 Task: Add Blue Label titled Label0046 to Card Card0046 in Board Board0042 in Workspace Development in Trello
Action: Mouse moved to (627, 92)
Screenshot: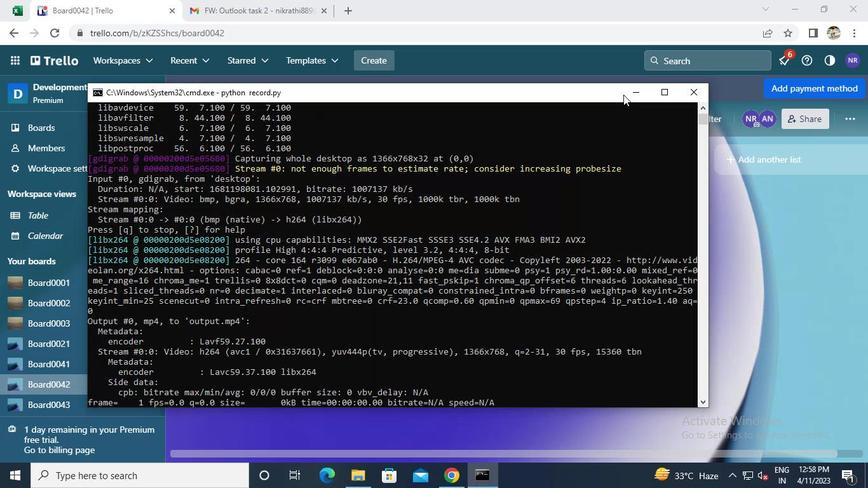 
Action: Mouse pressed left at (627, 92)
Screenshot: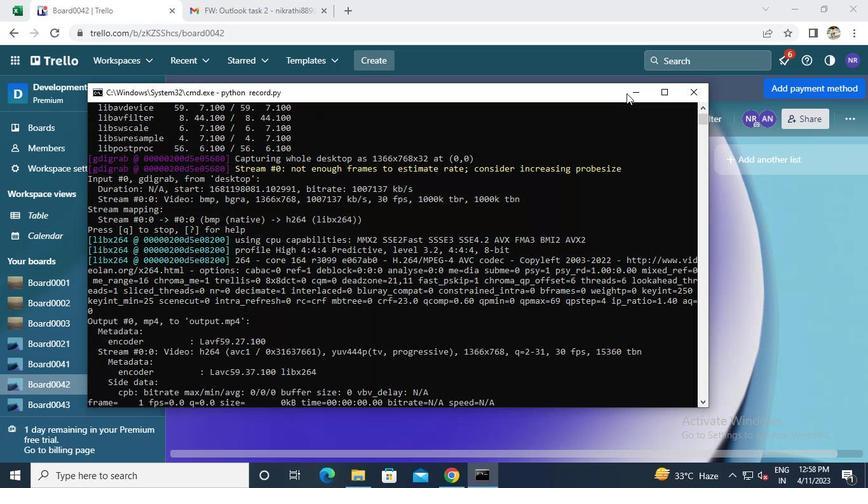 
Action: Mouse moved to (331, 256)
Screenshot: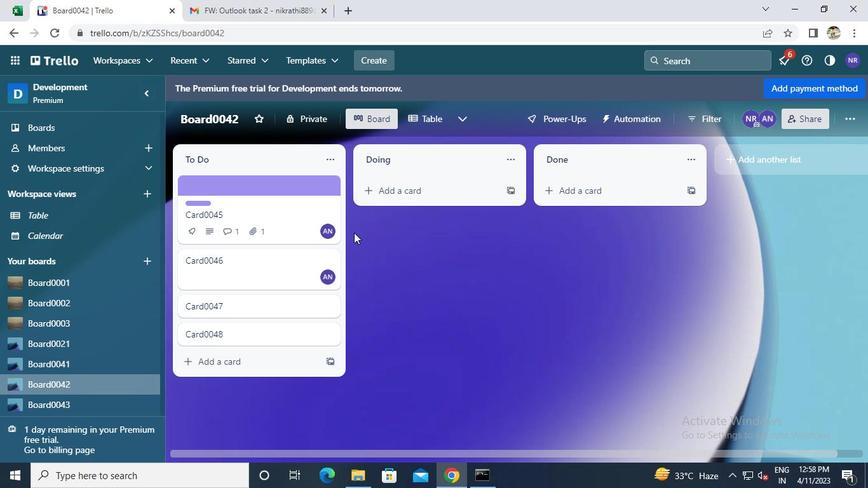 
Action: Mouse pressed left at (331, 256)
Screenshot: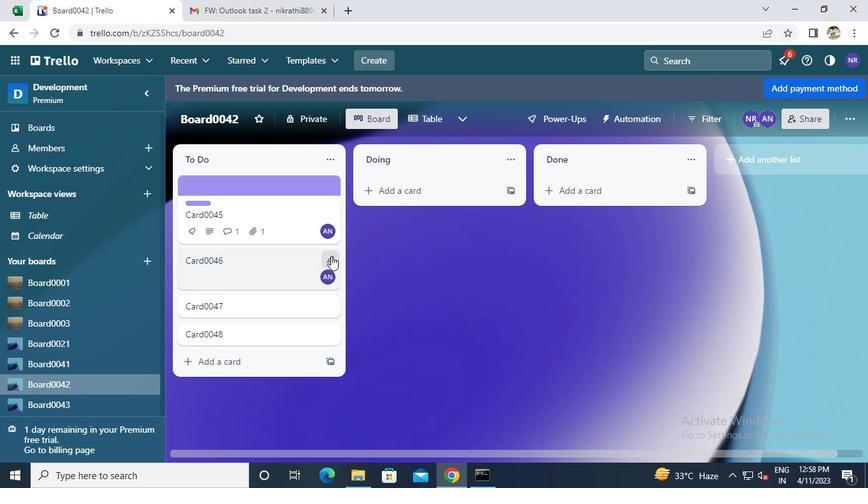 
Action: Mouse moved to (382, 278)
Screenshot: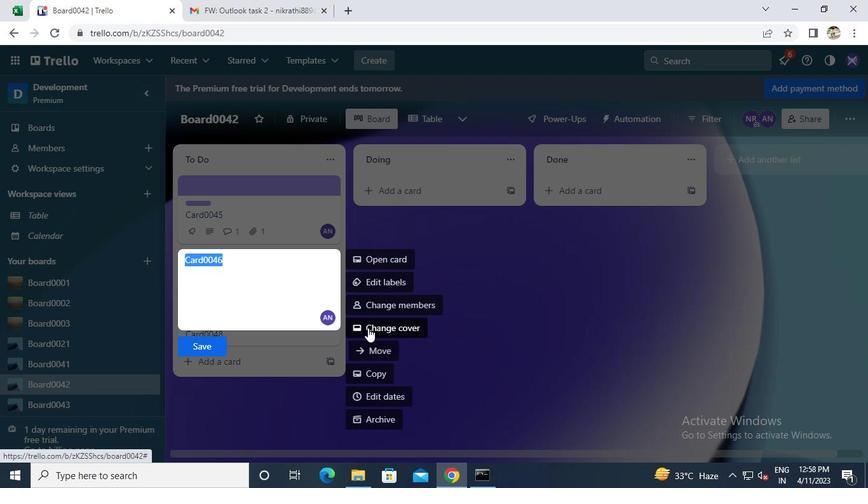 
Action: Mouse pressed left at (382, 278)
Screenshot: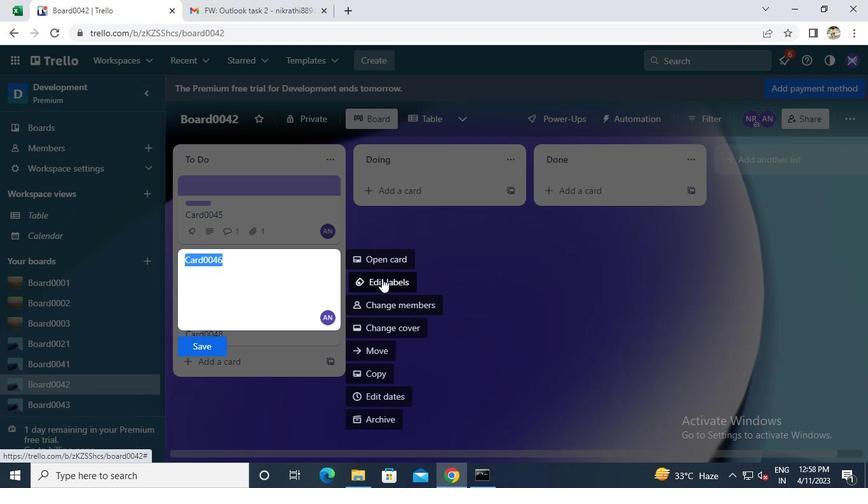
Action: Mouse moved to (399, 338)
Screenshot: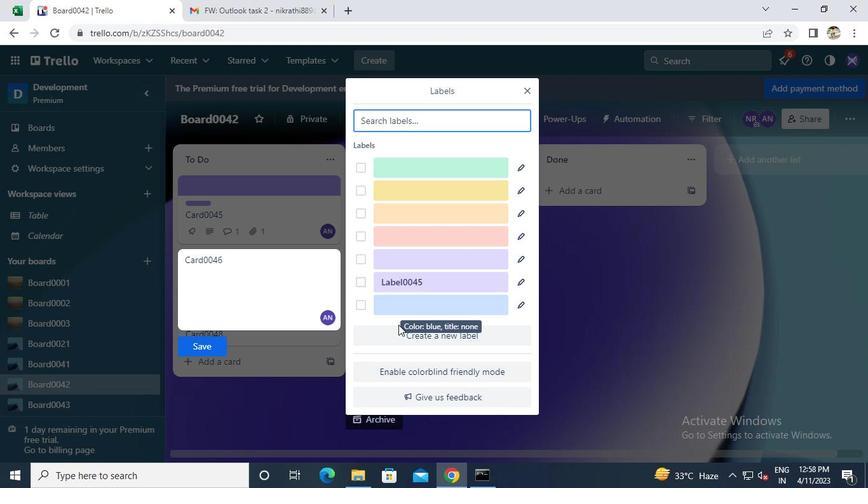 
Action: Mouse pressed left at (399, 338)
Screenshot: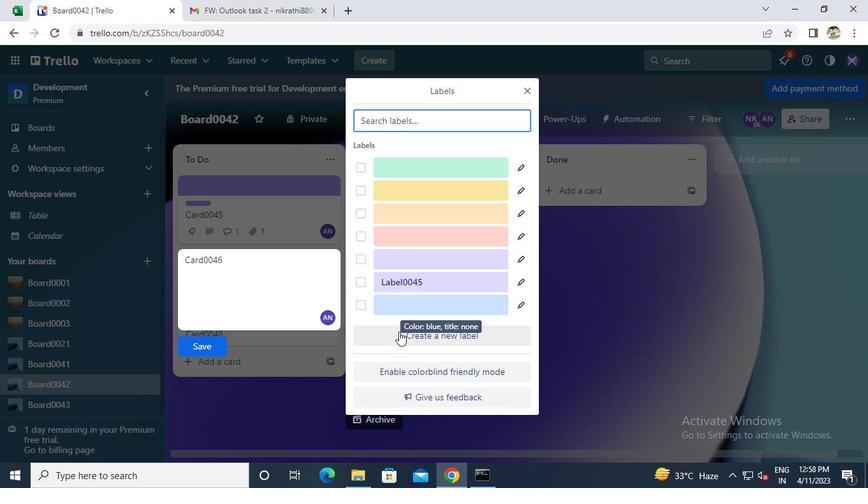 
Action: Mouse moved to (364, 373)
Screenshot: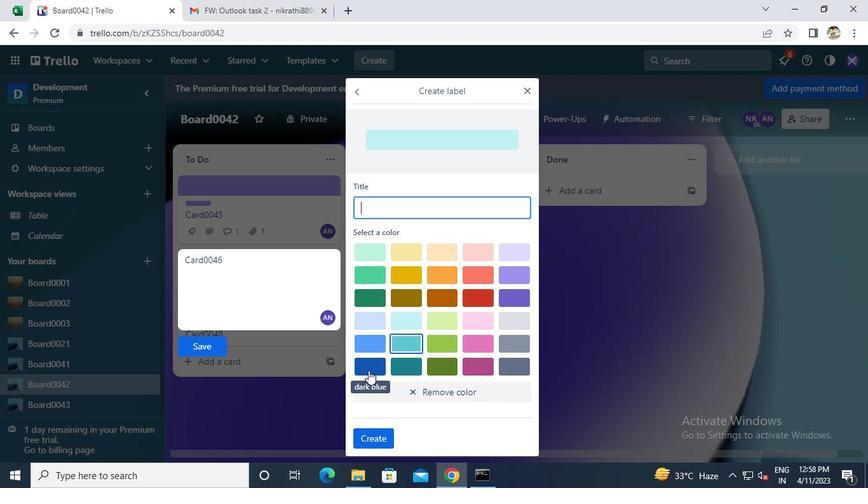 
Action: Mouse pressed left at (364, 373)
Screenshot: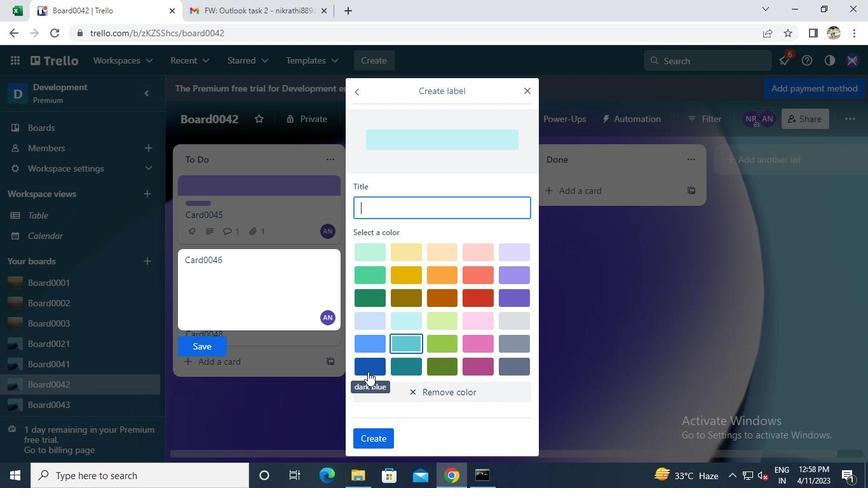 
Action: Mouse moved to (399, 212)
Screenshot: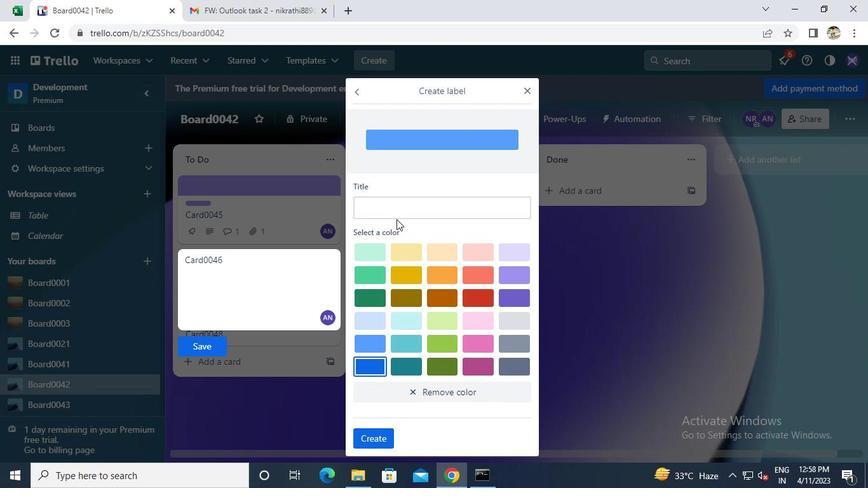 
Action: Mouse pressed left at (399, 212)
Screenshot: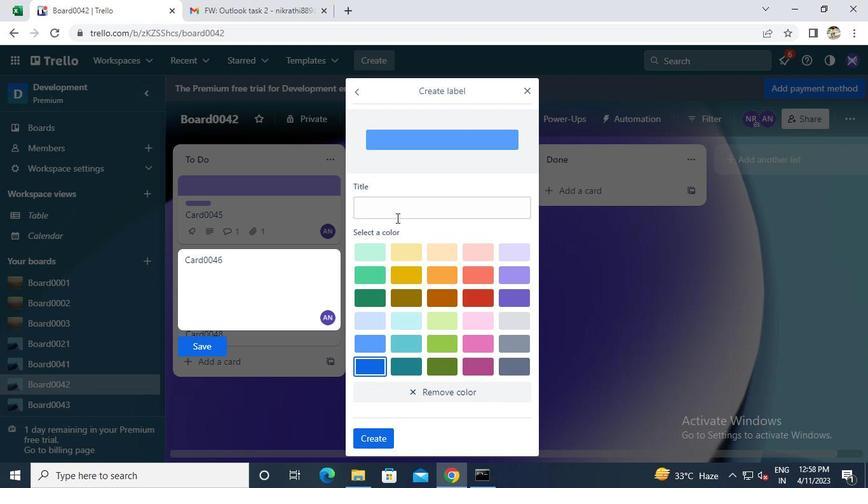 
Action: Mouse moved to (399, 212)
Screenshot: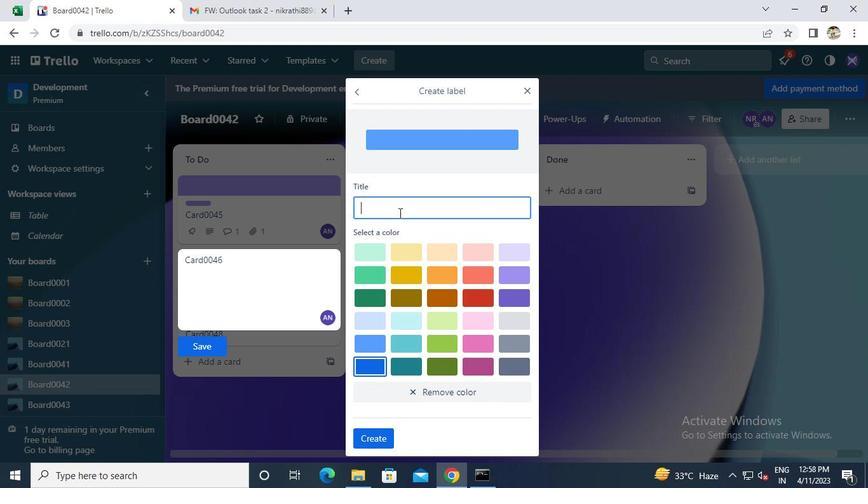 
Action: Keyboard Key.caps_lock
Screenshot: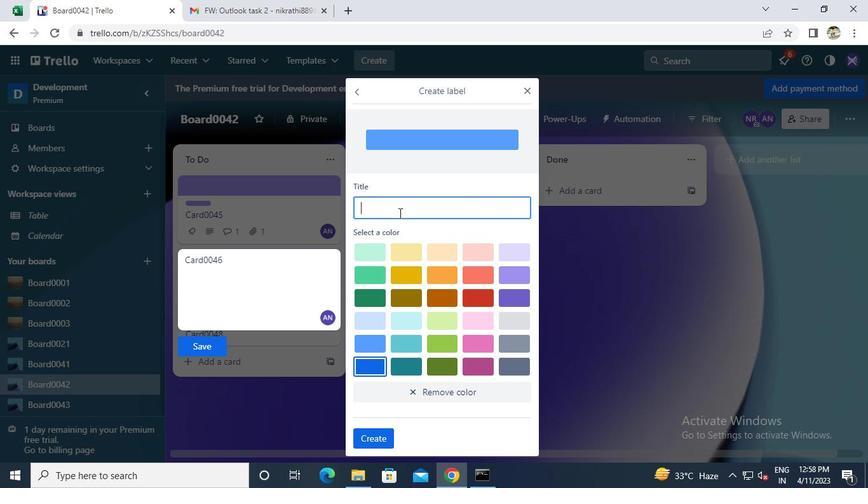 
Action: Keyboard l
Screenshot: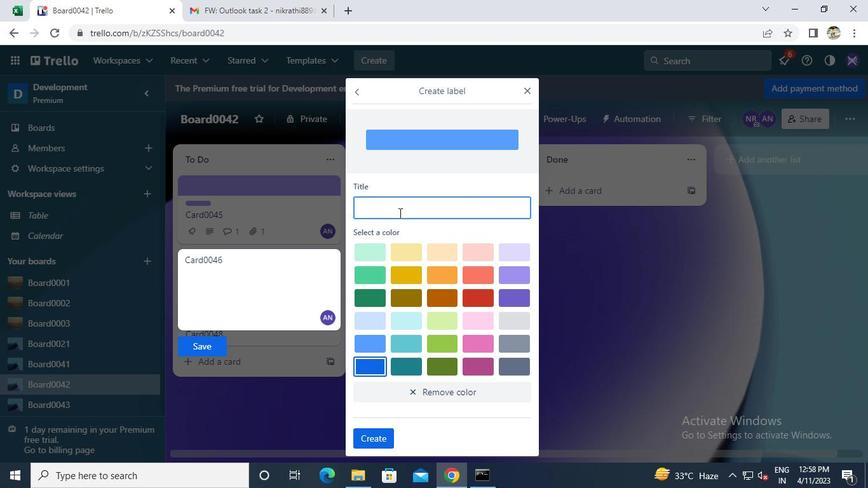 
Action: Keyboard Key.caps_lock
Screenshot: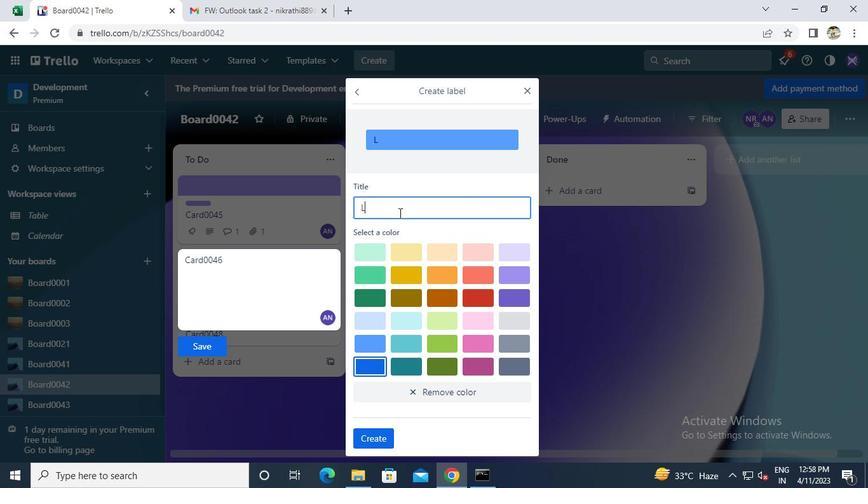 
Action: Keyboard a
Screenshot: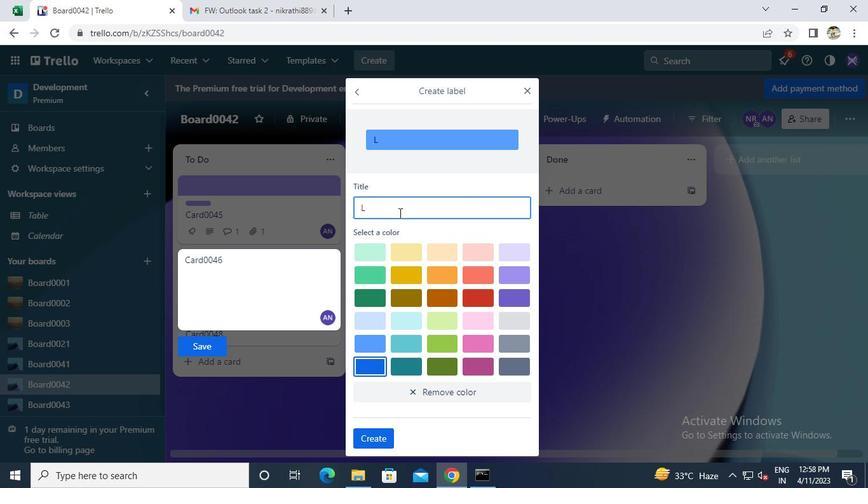 
Action: Keyboard b
Screenshot: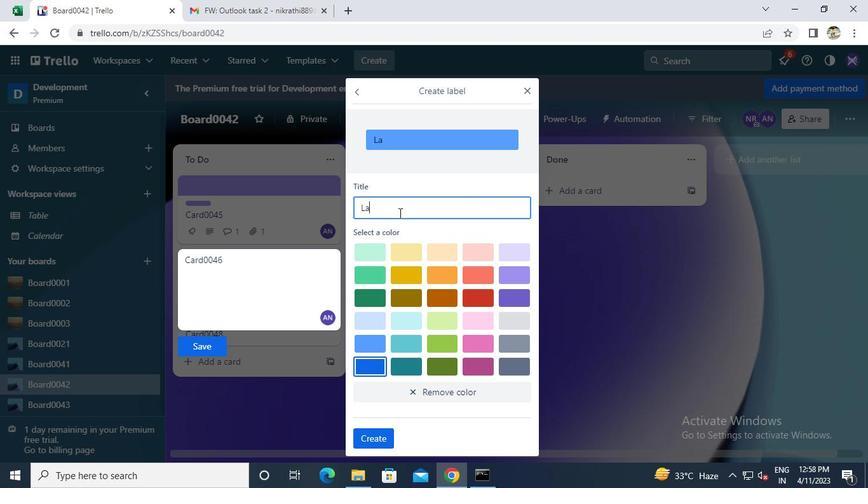
Action: Keyboard e
Screenshot: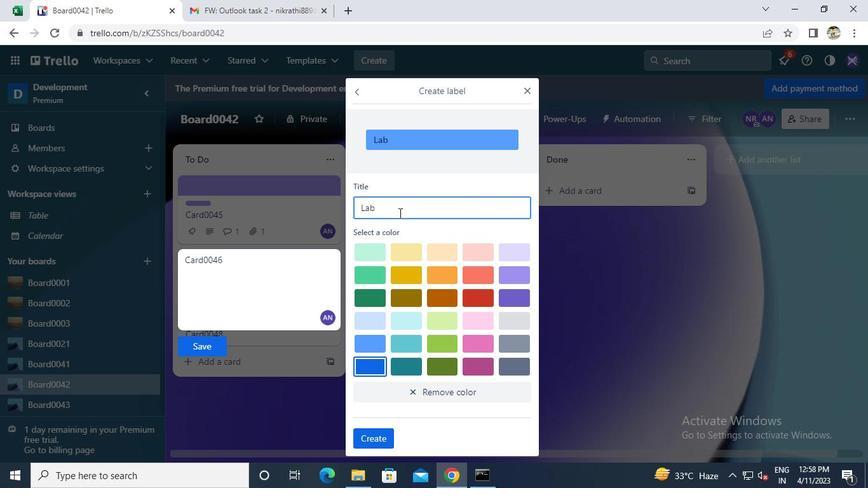 
Action: Keyboard l
Screenshot: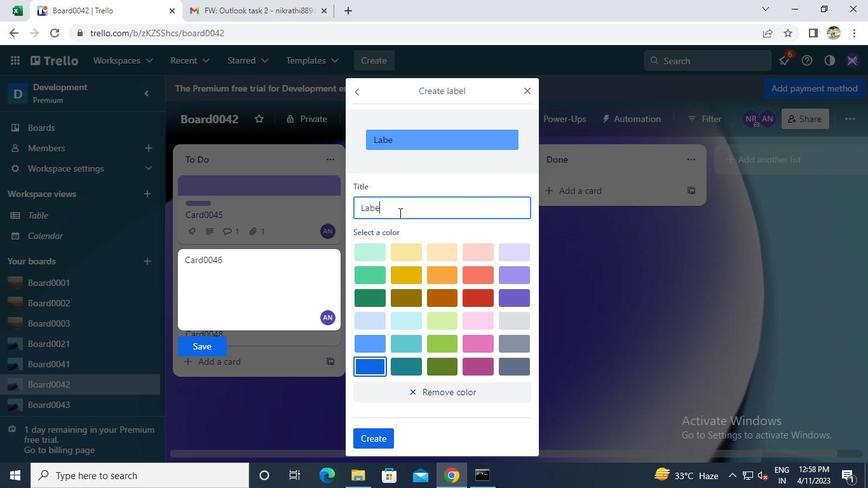 
Action: Keyboard 0
Screenshot: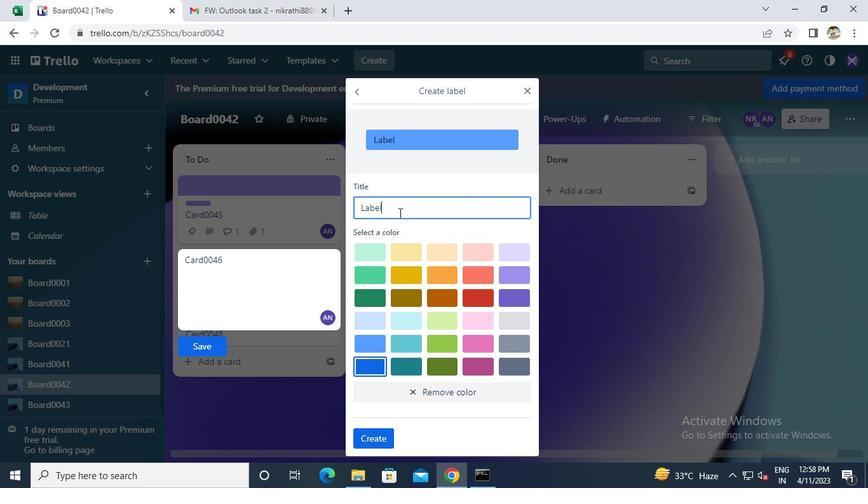 
Action: Keyboard 0
Screenshot: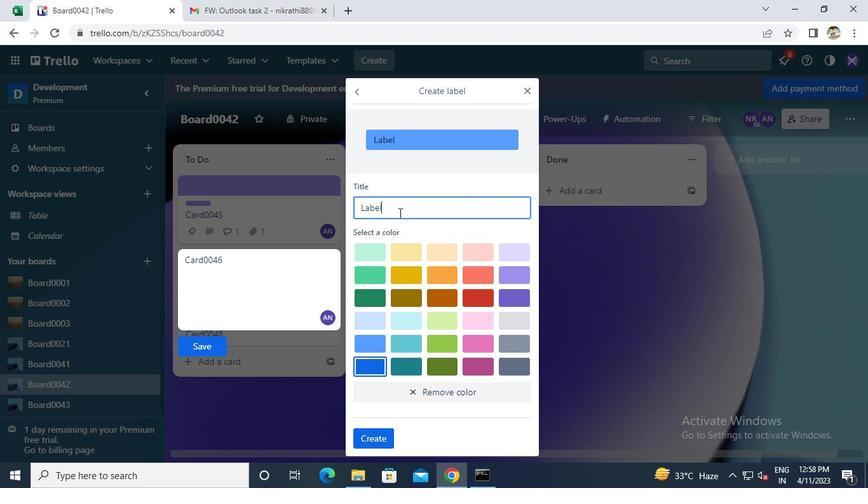 
Action: Keyboard 4
Screenshot: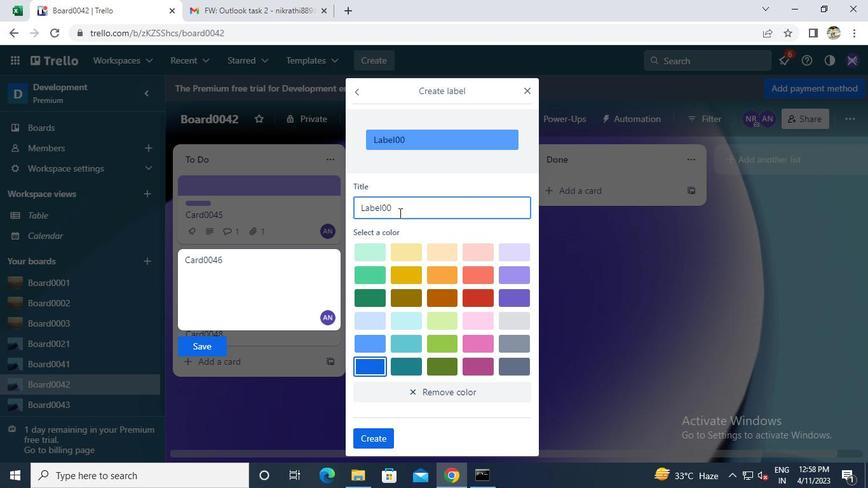 
Action: Keyboard 6
Screenshot: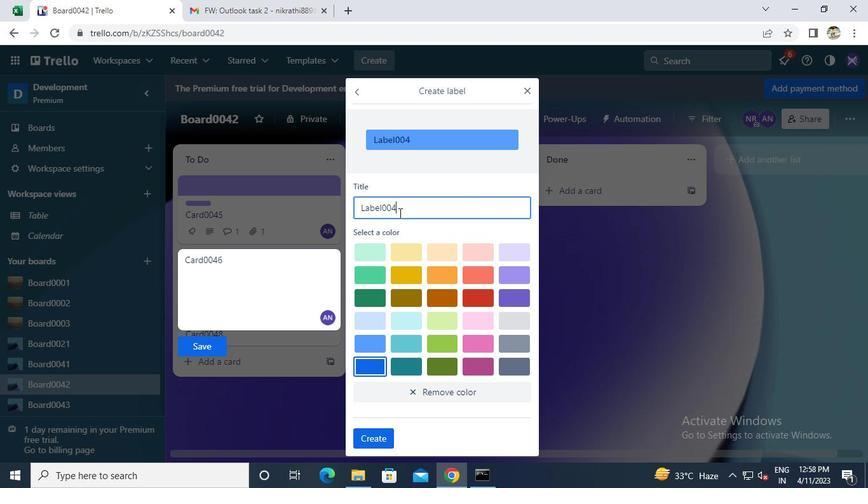 
Action: Mouse moved to (370, 431)
Screenshot: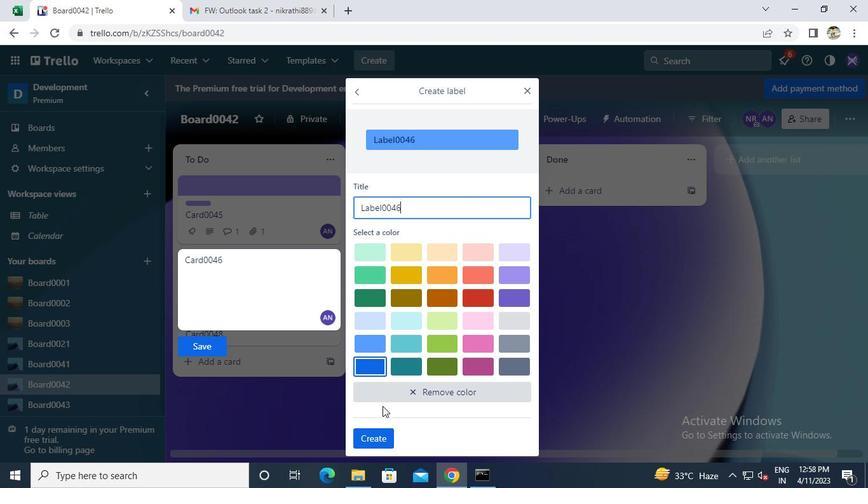 
Action: Mouse pressed left at (370, 431)
Screenshot: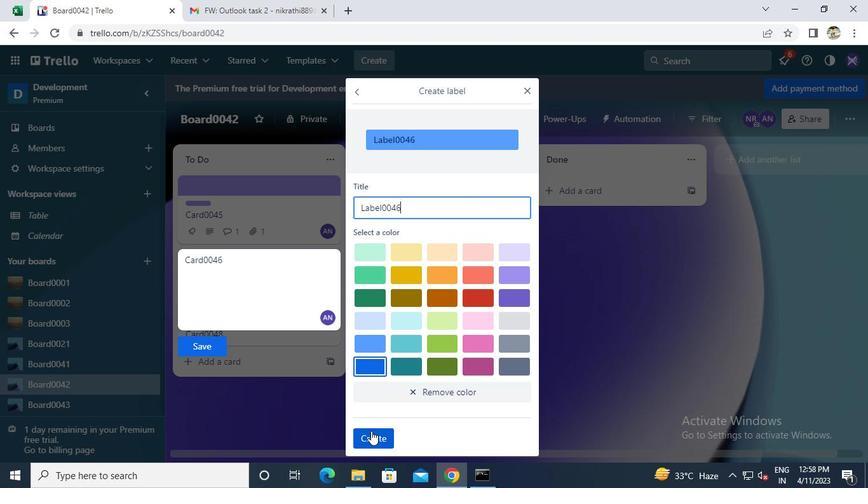 
Action: Mouse moved to (478, 471)
Screenshot: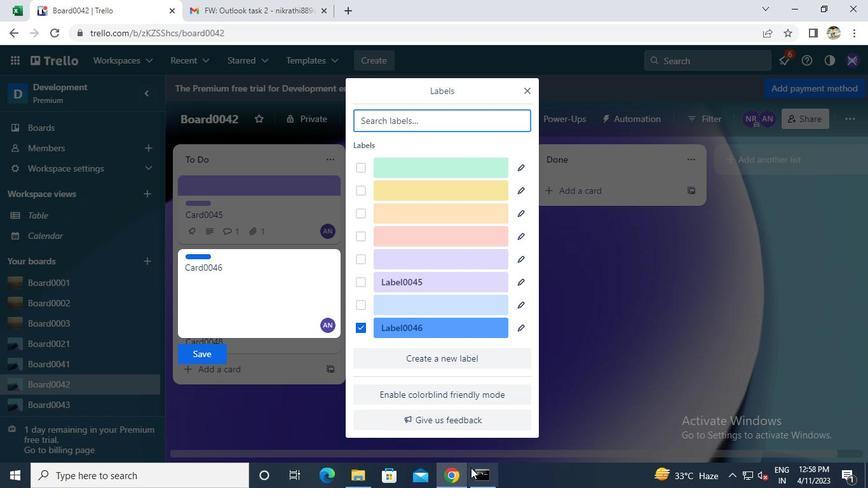 
Action: Mouse pressed left at (478, 471)
Screenshot: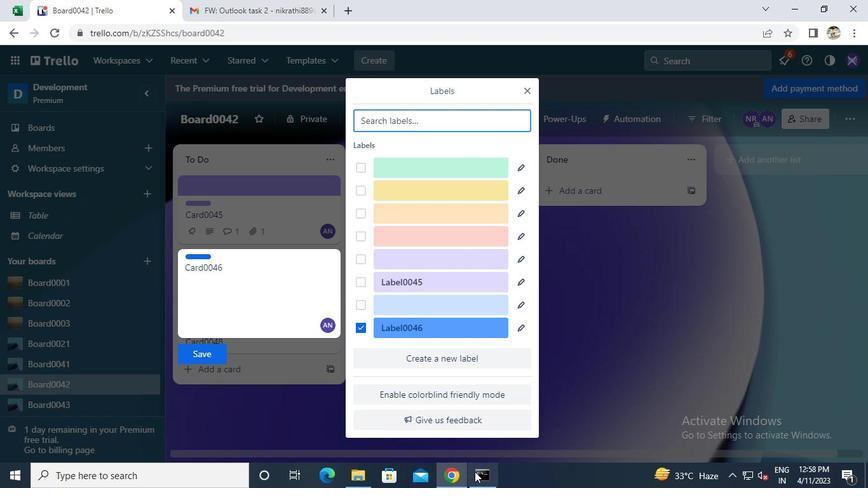 
Action: Mouse moved to (691, 92)
Screenshot: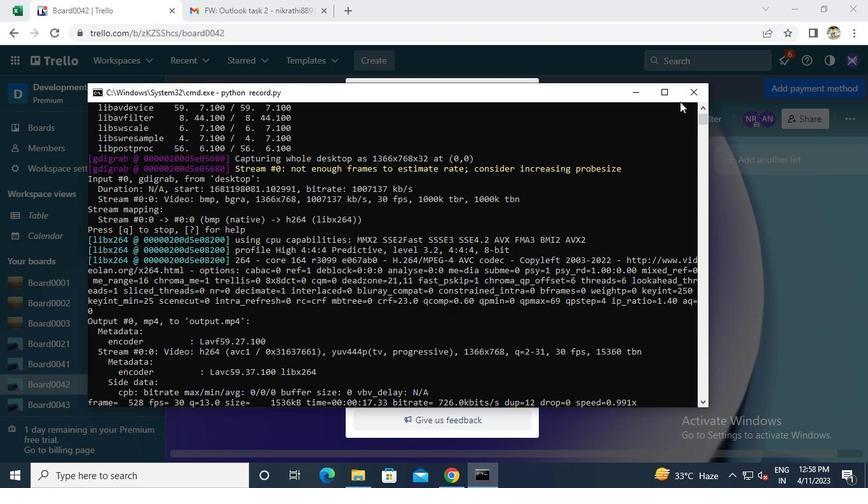 
Action: Mouse pressed left at (691, 92)
Screenshot: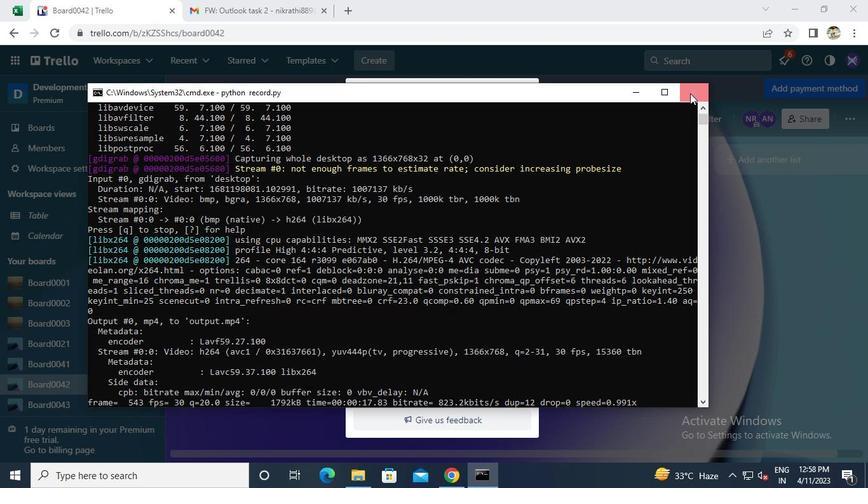 
